 Task: Schedule a 60-minute personal makeup and beauty consultation for a fresh and updated look.
Action: Mouse pressed left at (690, 88)
Screenshot: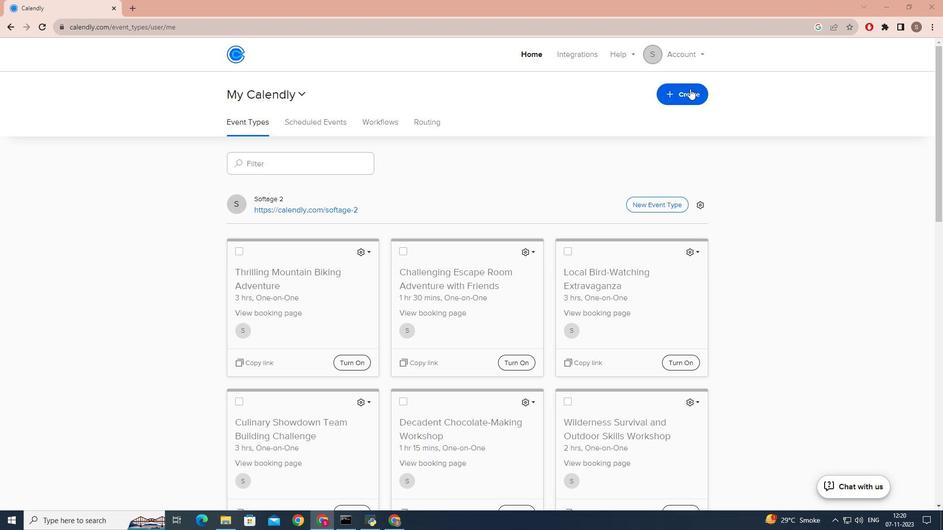 
Action: Mouse moved to (640, 122)
Screenshot: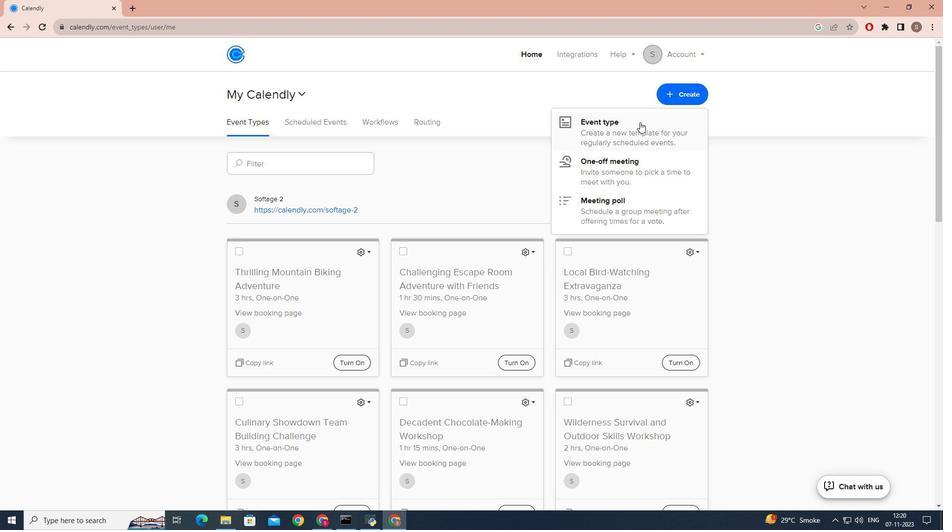 
Action: Mouse pressed left at (640, 122)
Screenshot: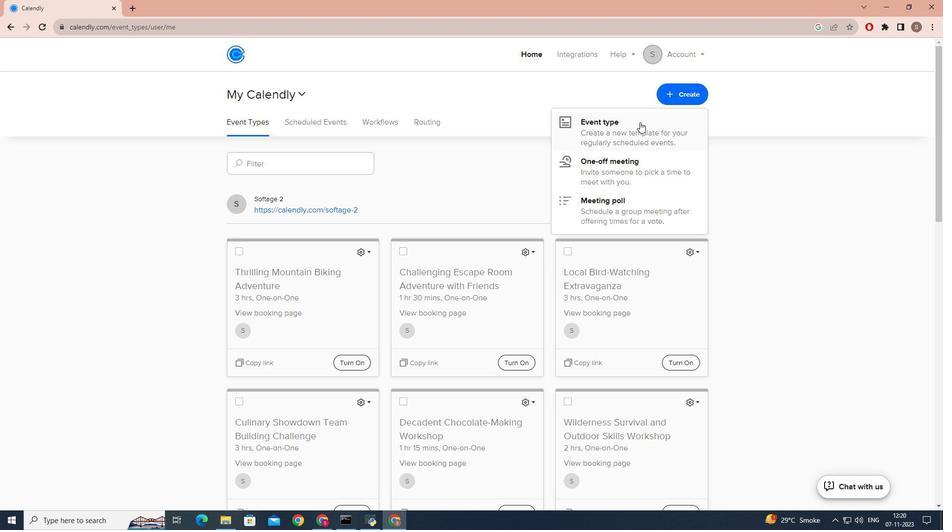
Action: Mouse moved to (441, 173)
Screenshot: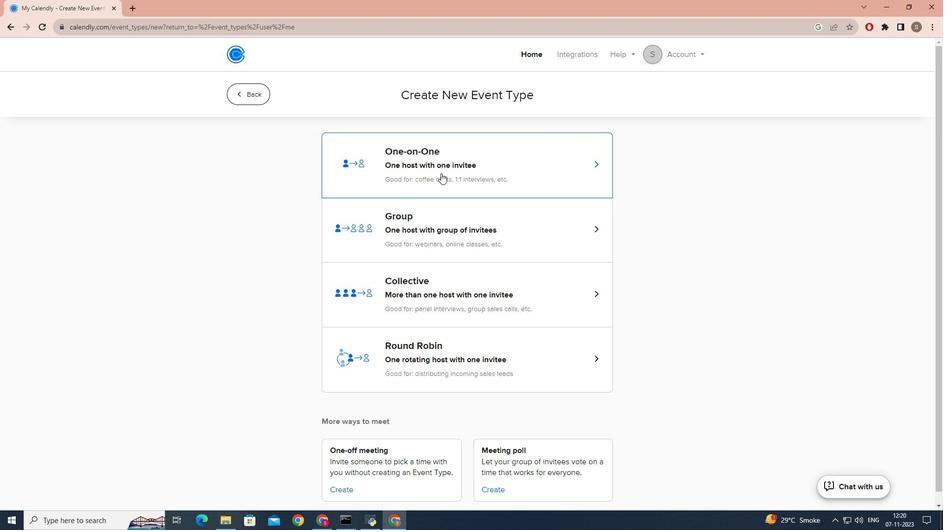 
Action: Mouse pressed left at (441, 173)
Screenshot: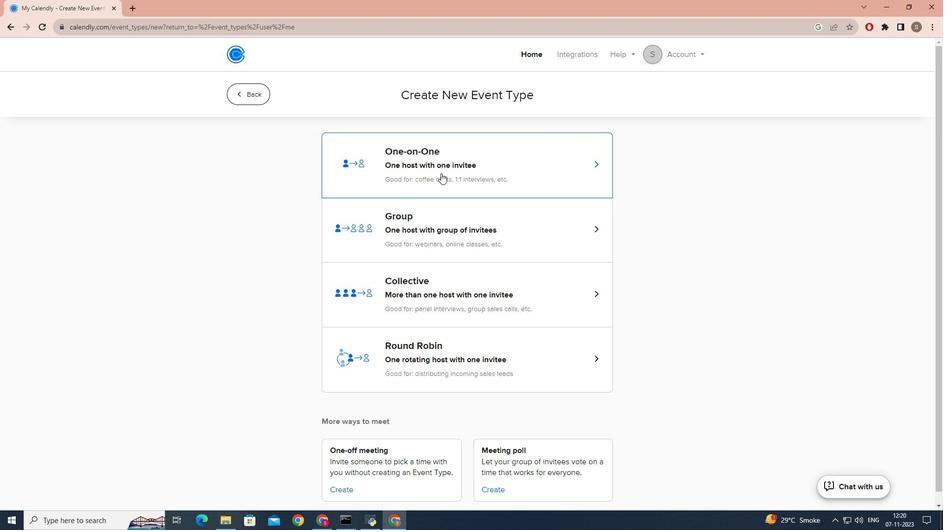 
Action: Mouse moved to (337, 230)
Screenshot: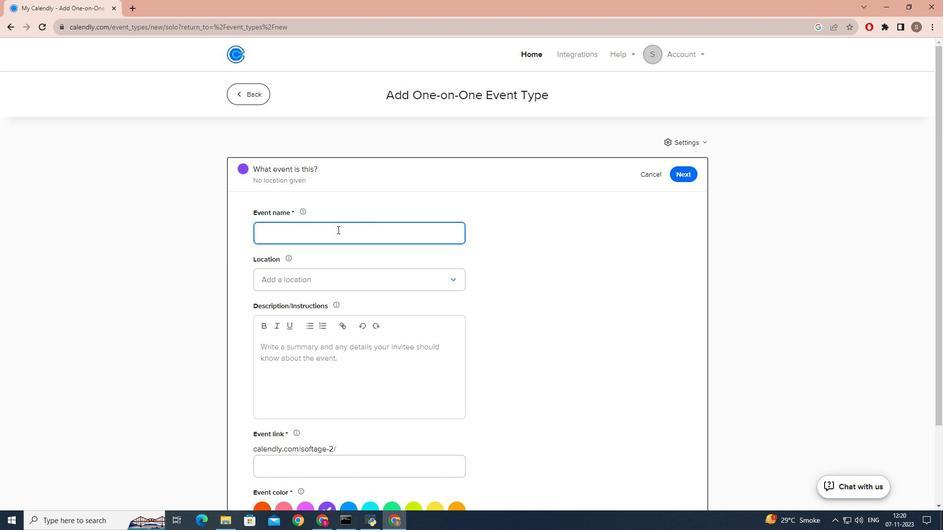 
Action: Key pressed <Key.caps_lock>P<Key.caps_lock>ersonal<Key.space><Key.caps_lock>M<Key.caps_lock>akeup<Key.space><Key.caps_lock>A<Key.caps_lock>nd<Key.space><Key.caps_lock>B<Key.caps_lock>eauty<Key.space><Key.caps_lock>C<Key.caps_lock>onsultation
Screenshot: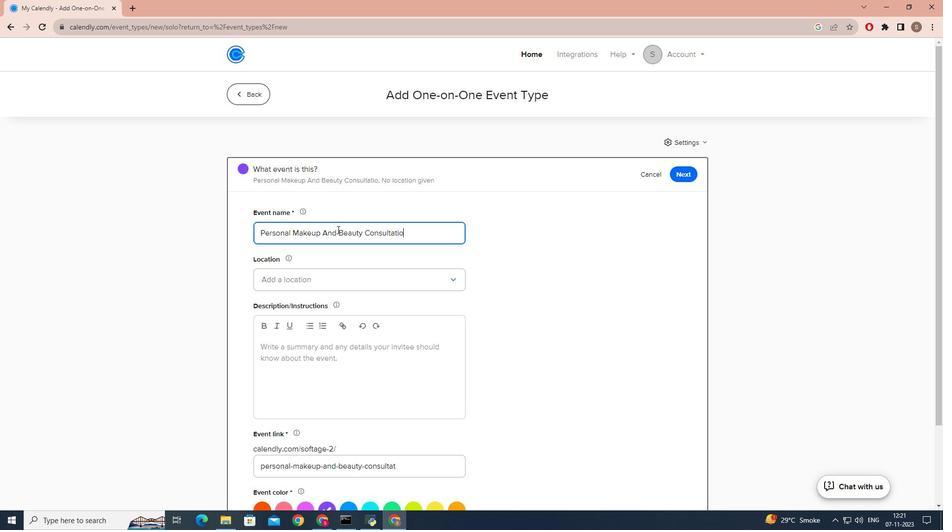 
Action: Mouse moved to (301, 286)
Screenshot: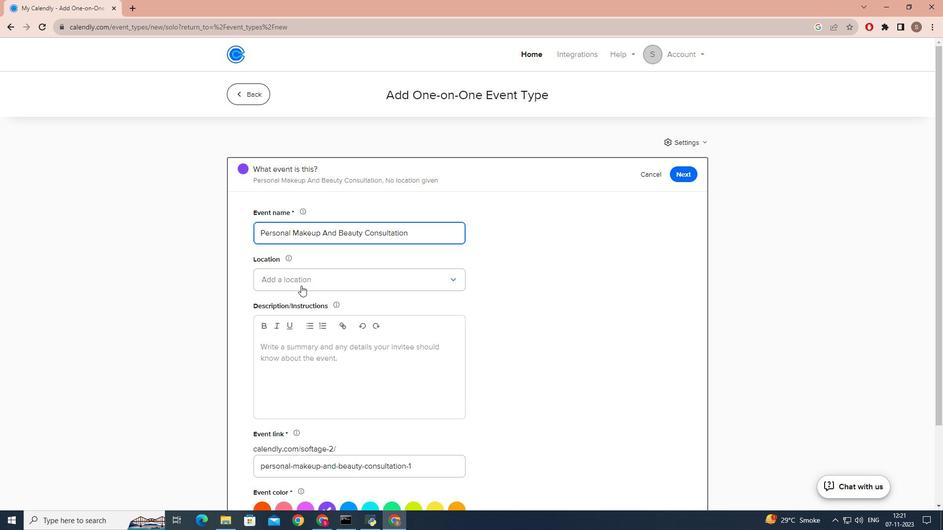 
Action: Mouse pressed left at (301, 286)
Screenshot: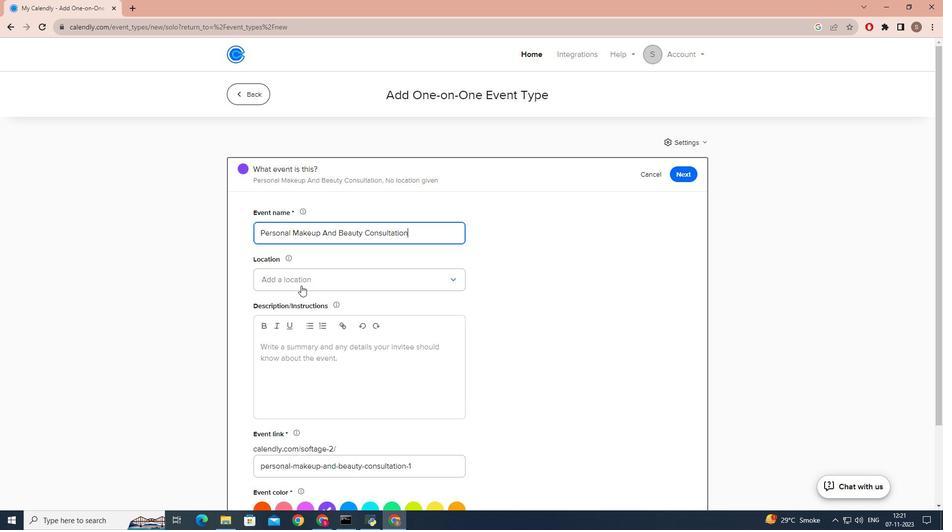 
Action: Mouse moved to (296, 303)
Screenshot: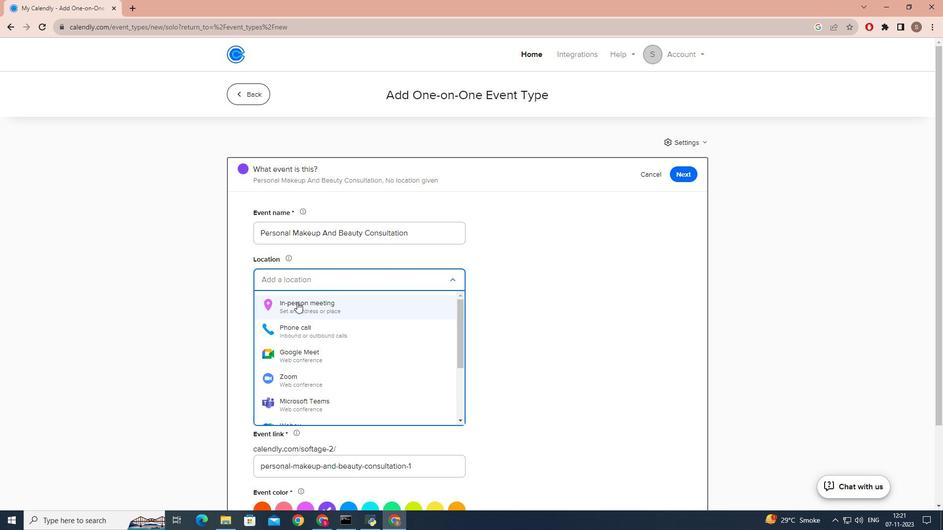 
Action: Mouse pressed left at (296, 303)
Screenshot: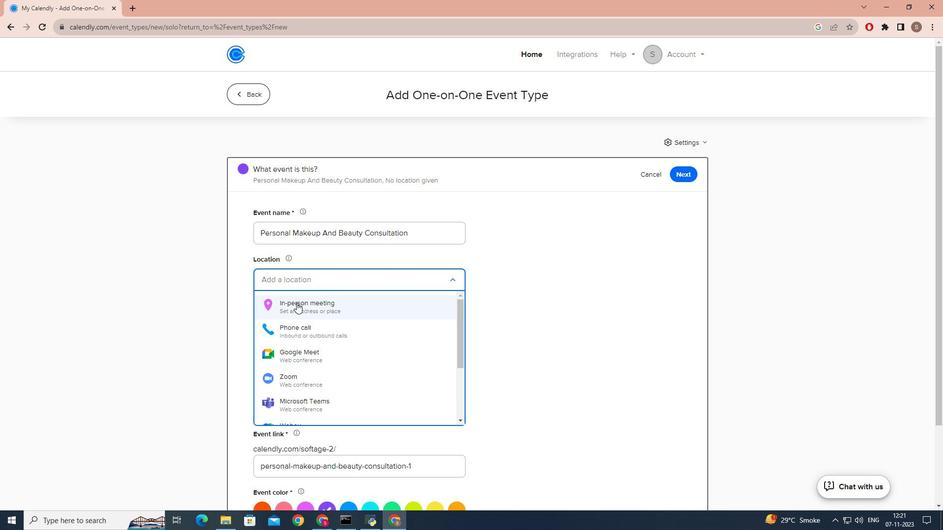 
Action: Mouse moved to (459, 164)
Screenshot: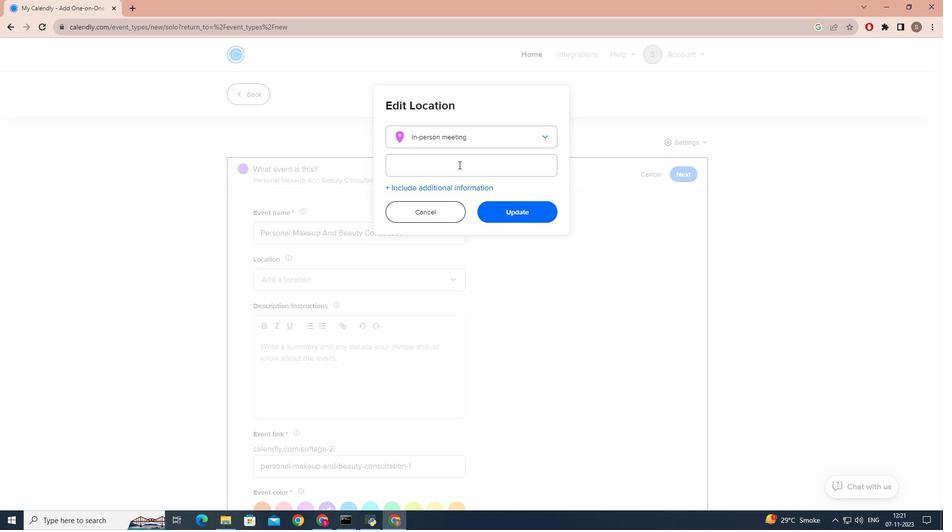 
Action: Mouse pressed left at (459, 164)
Screenshot: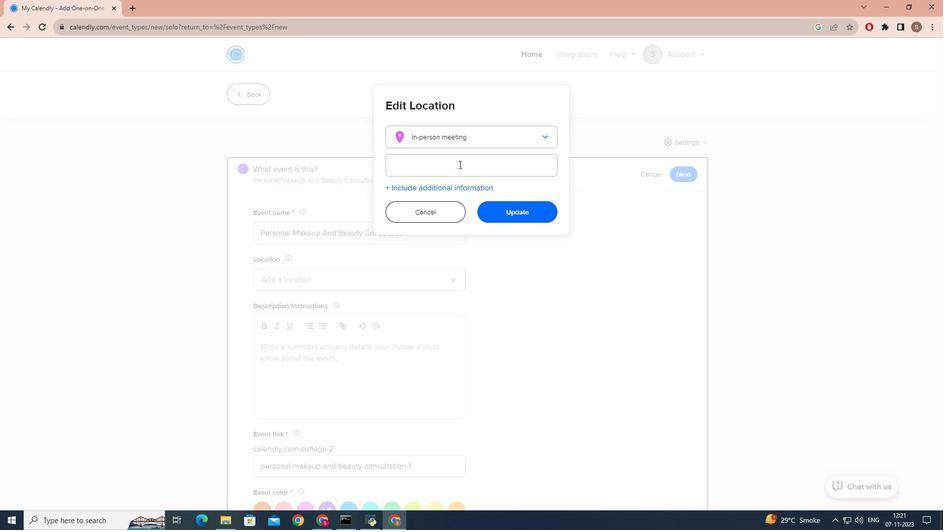 
Action: Mouse moved to (457, 143)
Screenshot: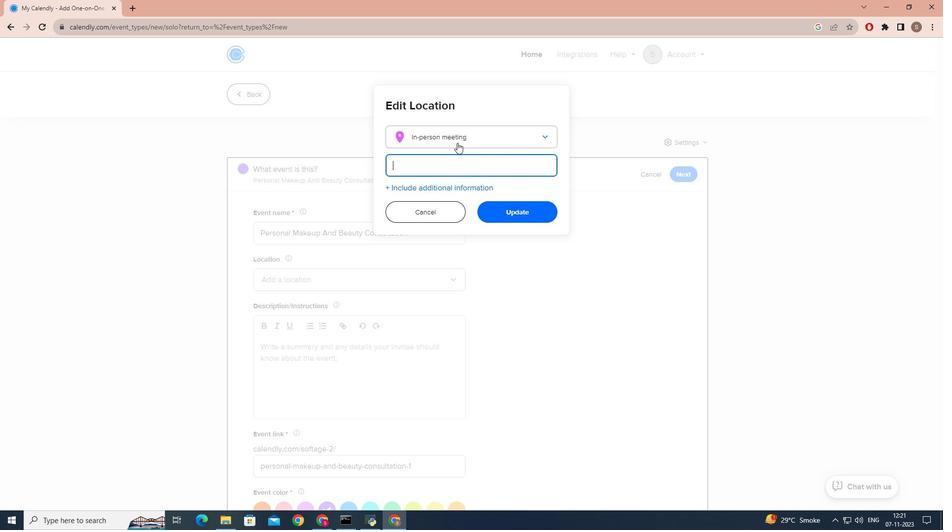 
Action: Key pressed <Key.caps_lock>T<Key.caps_lock>he<Key.space><Key.caps_lock>B<Key.caps_lock>lushj<Key.backspace><Key.space><Key.caps_lock>B<Key.caps_lock>outique,<Key.space><Key.caps_lock>N<Key.caps_lock>ew<Key.space><Key.caps_lock>J<Key.caps_lock>es<Key.backspace>rsey,<Key.caps_lock>U<Key.caps_lock>.s.a<Key.backspace><Key.backspace><Key.backspace><Key.caps_lock>A<Key.backspace>S.A
Screenshot: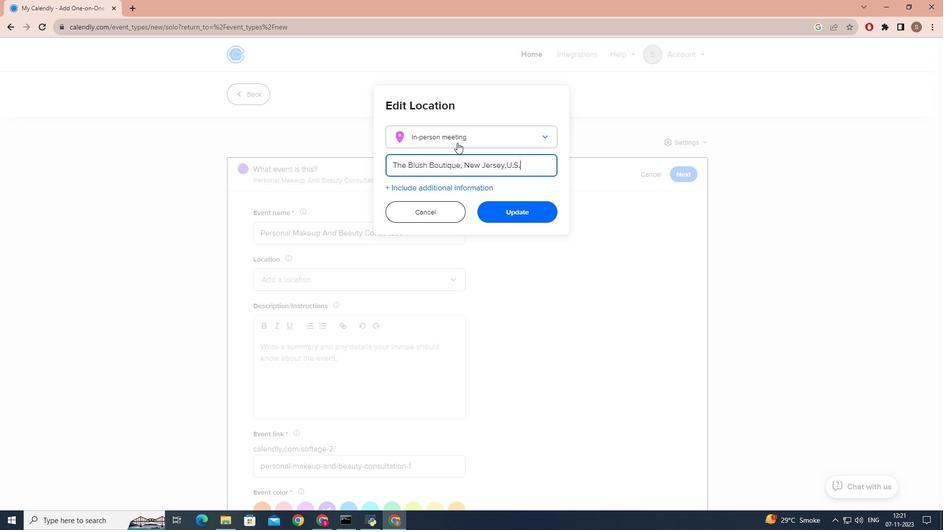 
Action: Mouse moved to (503, 218)
Screenshot: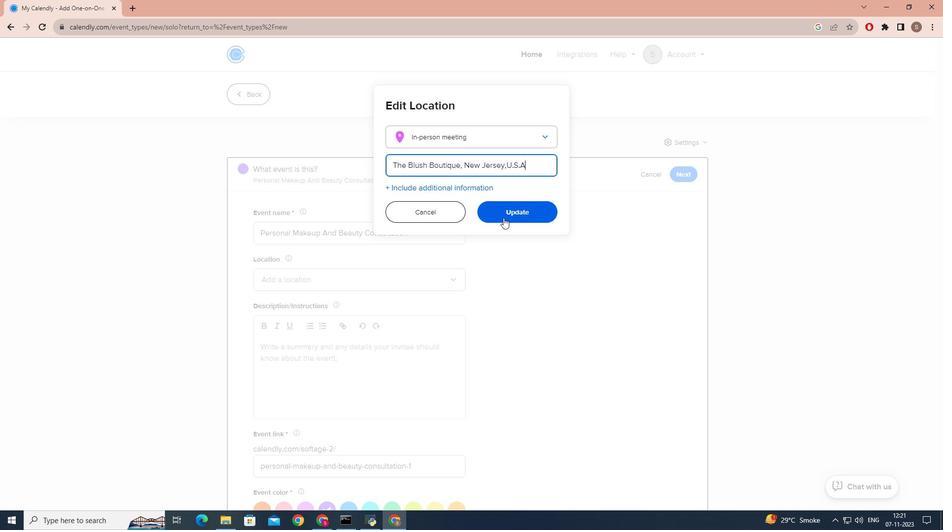 
Action: Mouse pressed left at (503, 218)
Screenshot: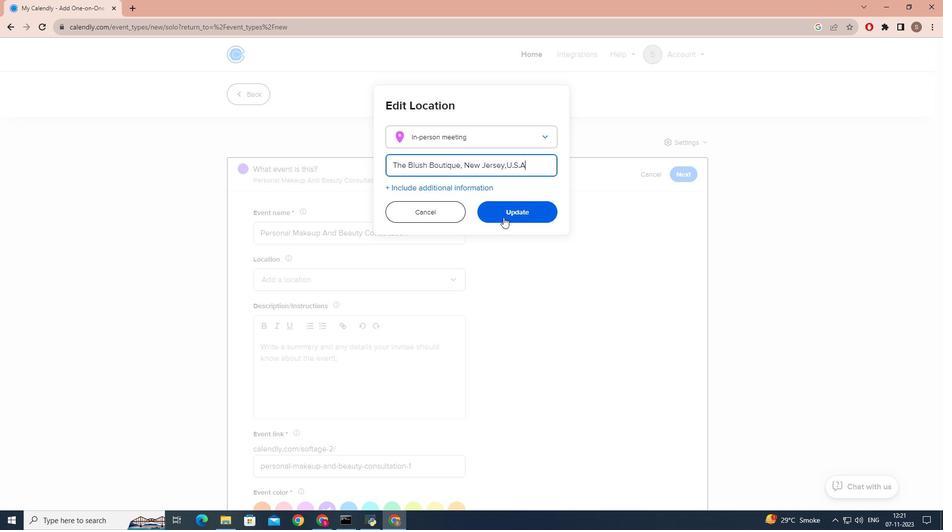 
Action: Mouse moved to (449, 236)
Screenshot: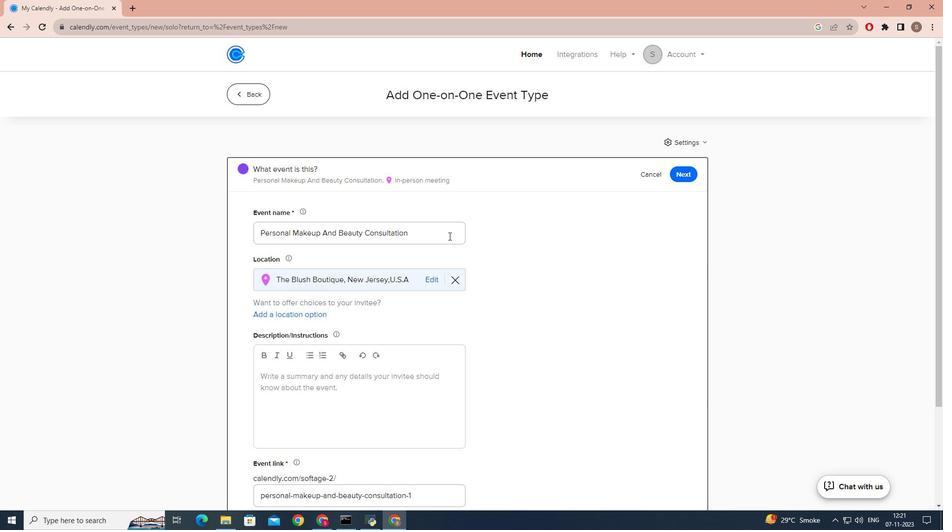 
Action: Mouse scrolled (449, 235) with delta (0, 0)
Screenshot: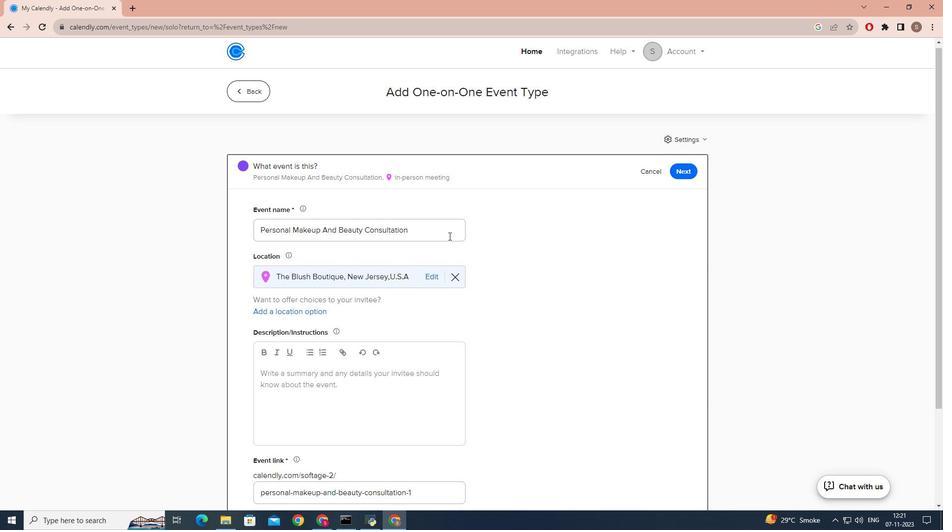 
Action: Mouse scrolled (449, 235) with delta (0, 0)
Screenshot: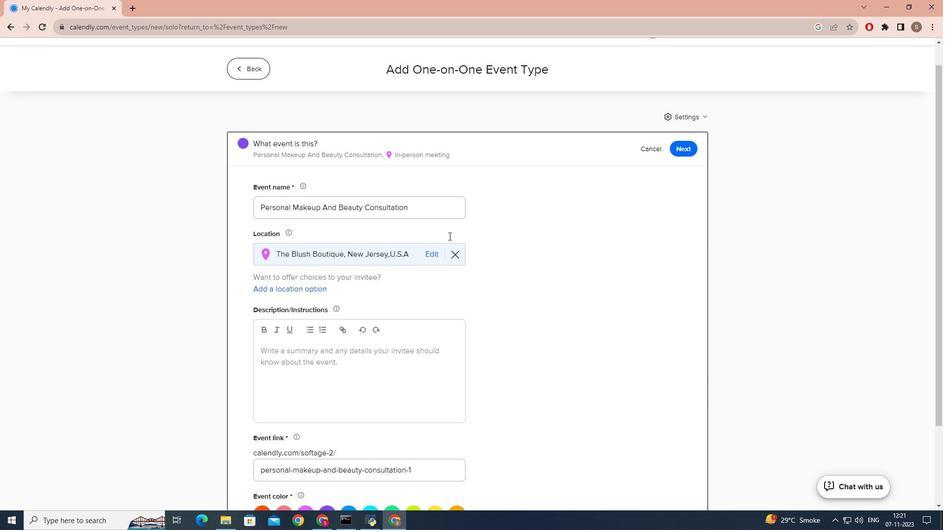 
Action: Mouse scrolled (449, 235) with delta (0, 0)
Screenshot: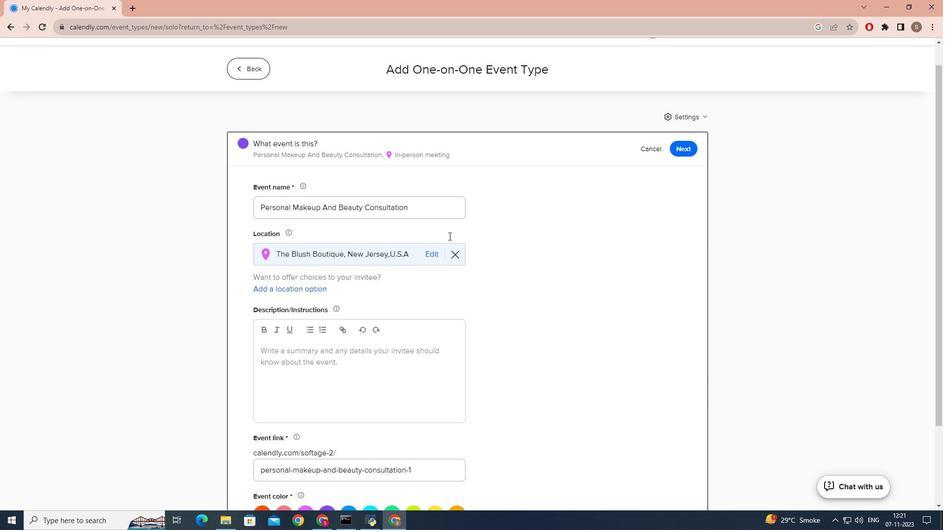 
Action: Mouse scrolled (449, 235) with delta (0, 0)
Screenshot: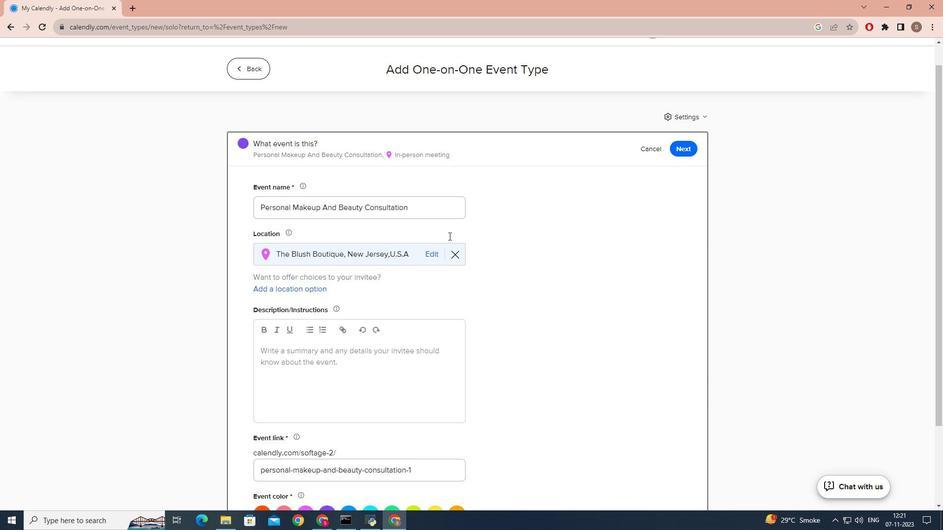 
Action: Mouse moved to (283, 267)
Screenshot: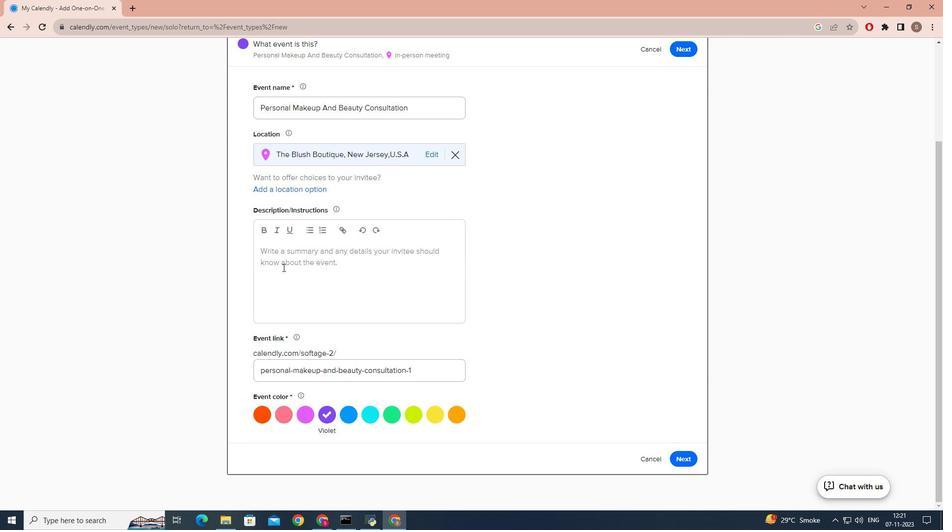 
Action: Mouse pressed left at (283, 267)
Screenshot: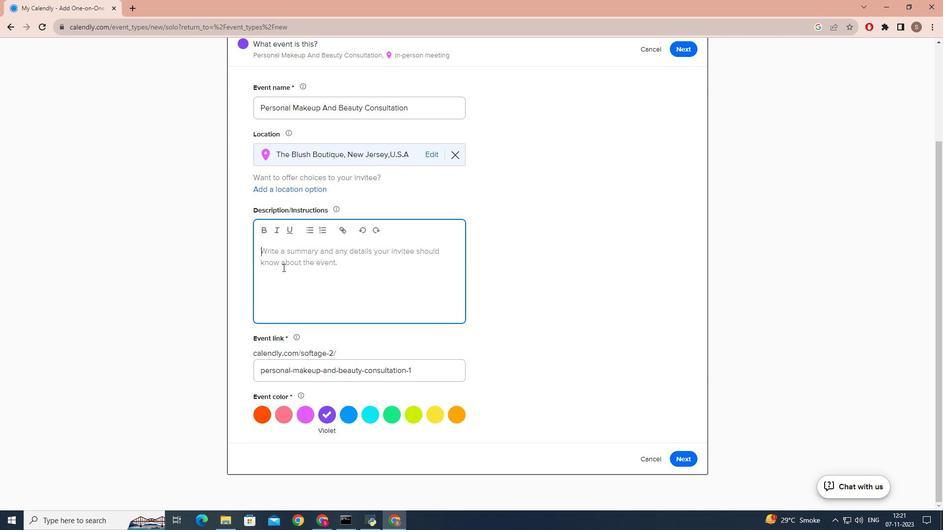 
Action: Key pressed <Key.caps_lock>i<Key.backspace><Key.caps_lock>I<Key.caps_lock>ndulge<Key.space>in<Key.space>a<Key.space>personal<Key.space>makeup<Key.space>and<Key.space>beauty<Key.space>consula<Key.backspace>tation<Key.space>to<Key.space>refresh<Key.space>and<Key.space>update<Key.space>your<Key.space>look.<Key.caps_lock>O<Key.caps_lock>ur<Key.space>experienced<Key.space>beaut<Key.backspace><Key.backspace>uty<Key.space>experts<Key.space>are<Key.space>here<Key.space>to<Key.space>help<Key.space>you<Key.space>enhance<Key.space>your<Key.space>natural<Key.space>beauty<Key.space>,discover<Key.space>new<Key.space>trends<Key.space>and<Key.space>find<Key.space>the<Key.space>perfect<Key.space>makeup<Key.space>techniques<Key.space>to<Key.space>elevate<Key.space>your<Key.space>style,<Key.caps_lock>R<Key.caps_lock>efresh<Key.space>your<Key.space>look<Key.space>
Screenshot: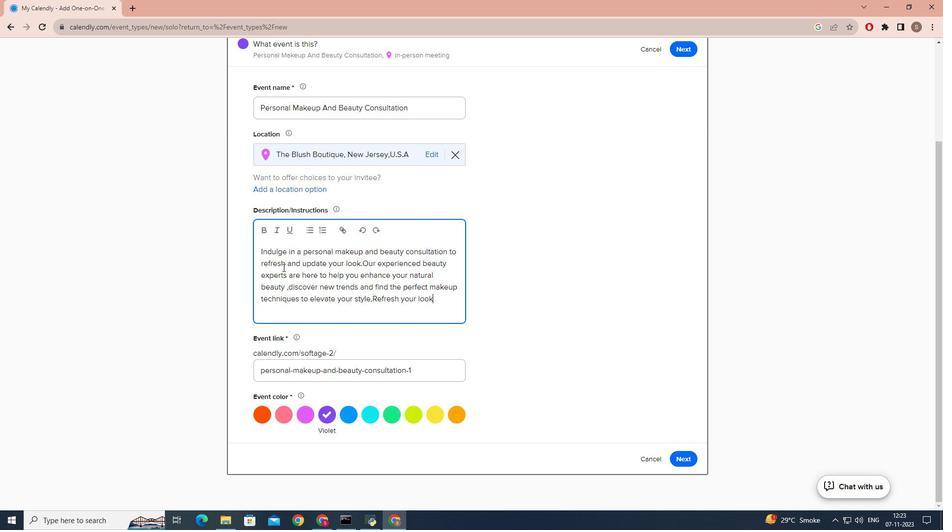 
Action: Mouse moved to (374, 295)
Screenshot: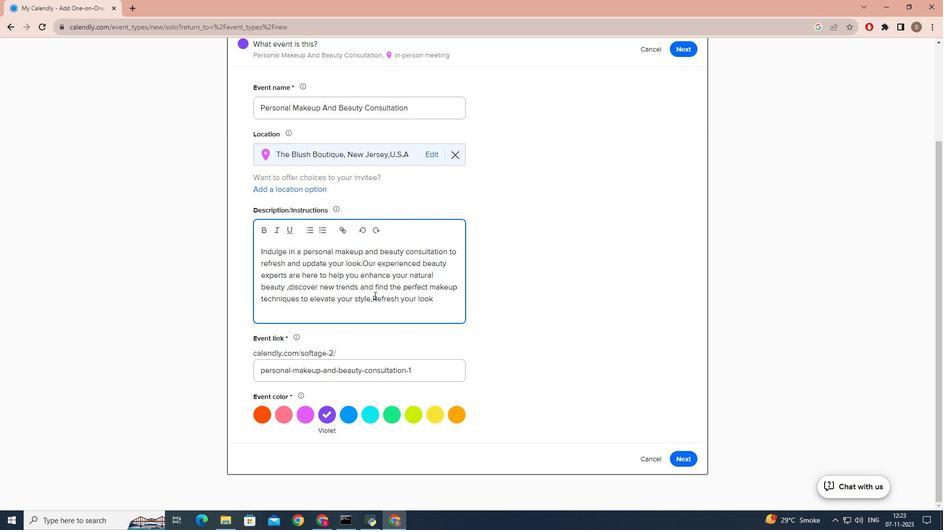 
Action: Mouse pressed left at (374, 295)
Screenshot: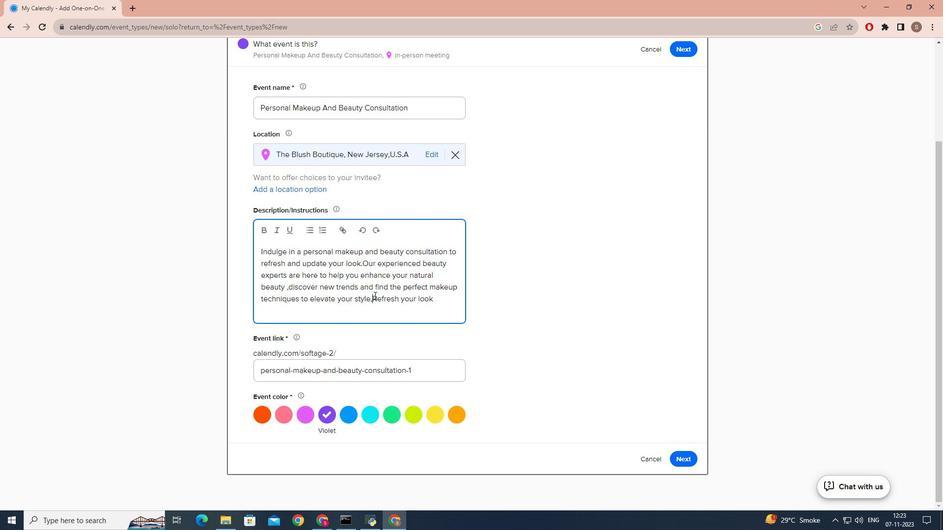 
Action: Mouse moved to (374, 295)
Screenshot: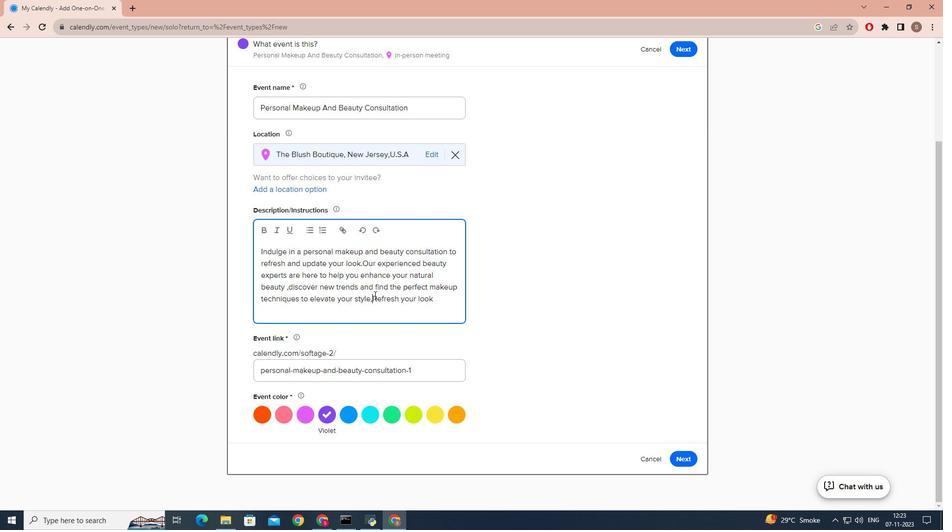 
Action: Key pressed <Key.backspace>.
Screenshot: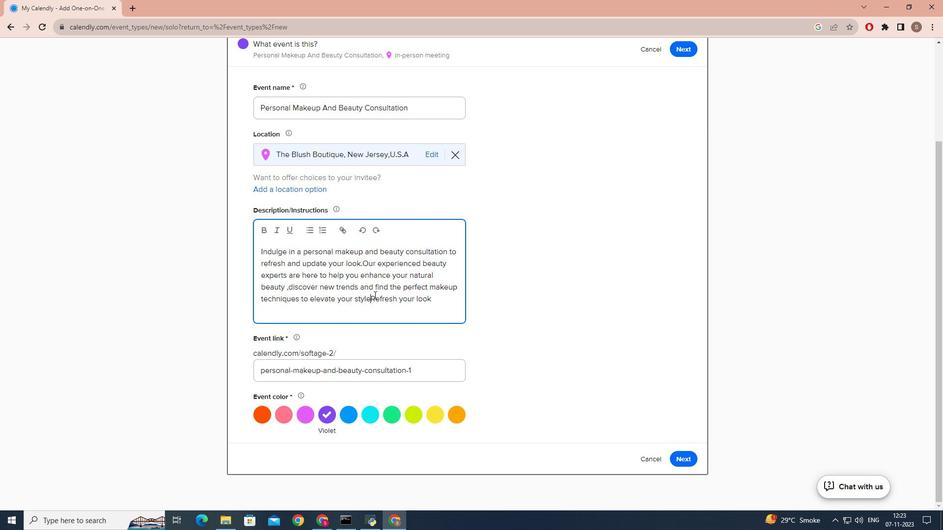 
Action: Mouse moved to (437, 299)
Screenshot: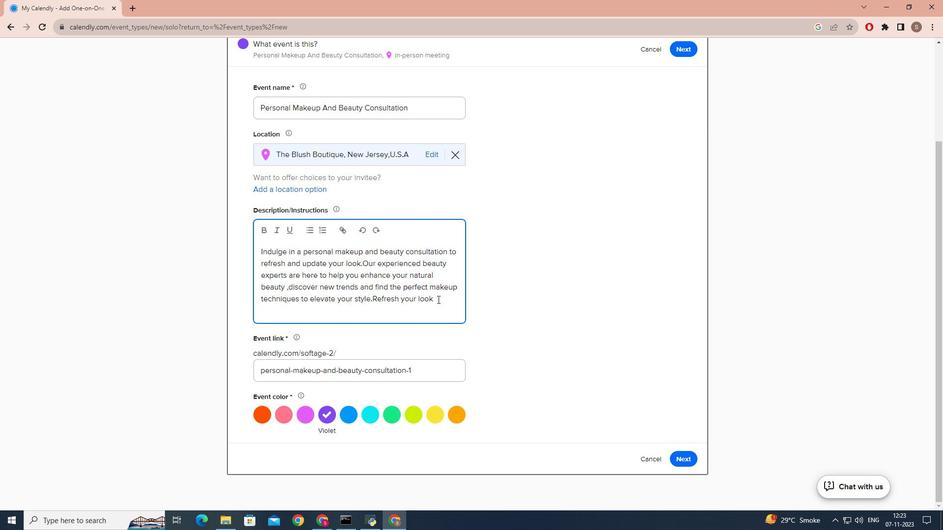 
Action: Mouse pressed left at (437, 299)
Screenshot: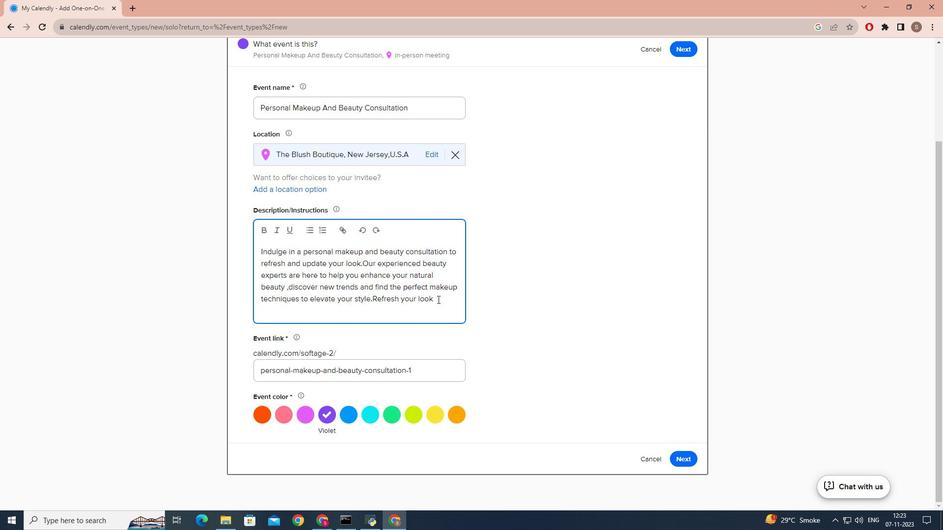 
Action: Key pressed ,boost<Key.space>your<Key.space>confidence<Key.space>and<Key.space>discover<Key.space>the<Key.space>beauty<Key.space>o<Key.backspace>that<Key.space>is<Key.space>uniquely<Key.space>yours.<Key.caps_lock>D<Key.caps_lock>o<Key.space>not<Key.space>wait<Key.space>schedue<Key.space>your<Key.space>personal<Key.space>
Screenshot: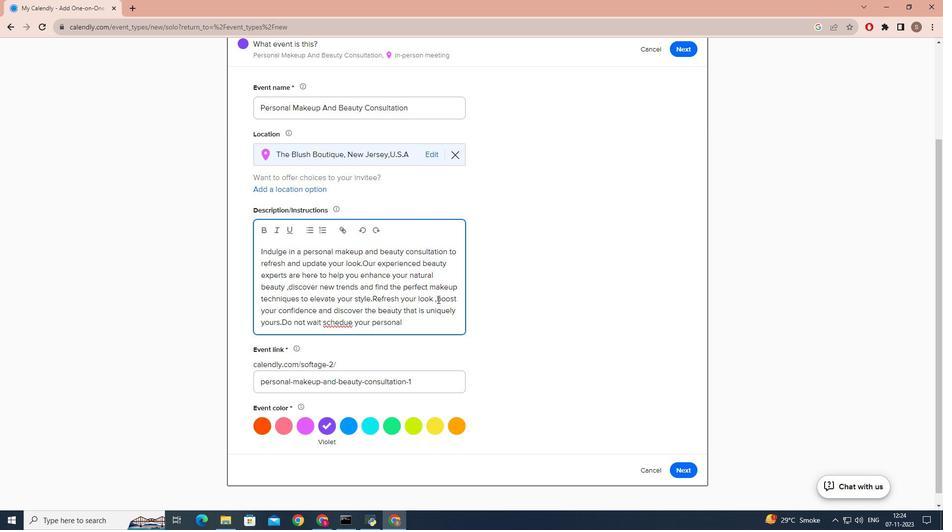 
Action: Mouse moved to (349, 321)
Screenshot: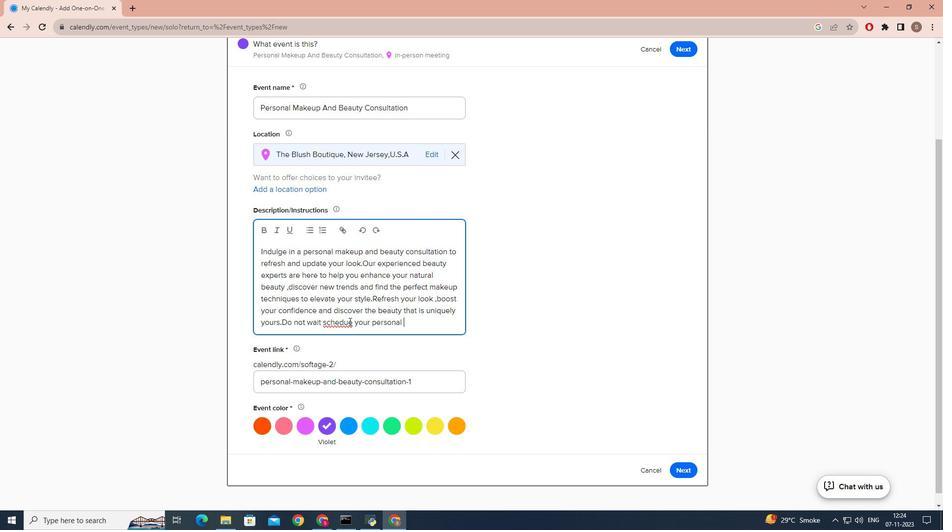 
Action: Mouse pressed left at (349, 321)
Screenshot: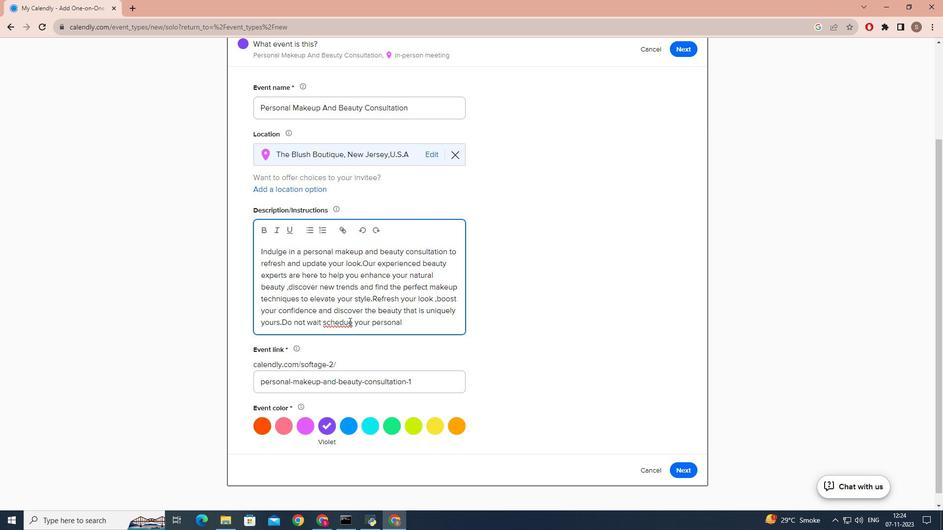
Action: Mouse moved to (351, 320)
Screenshot: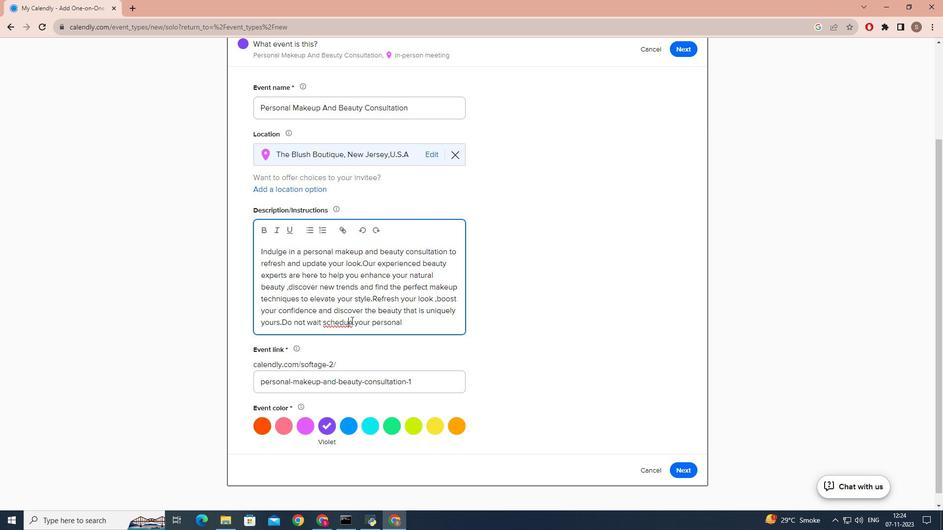 
Action: Key pressed l
Screenshot: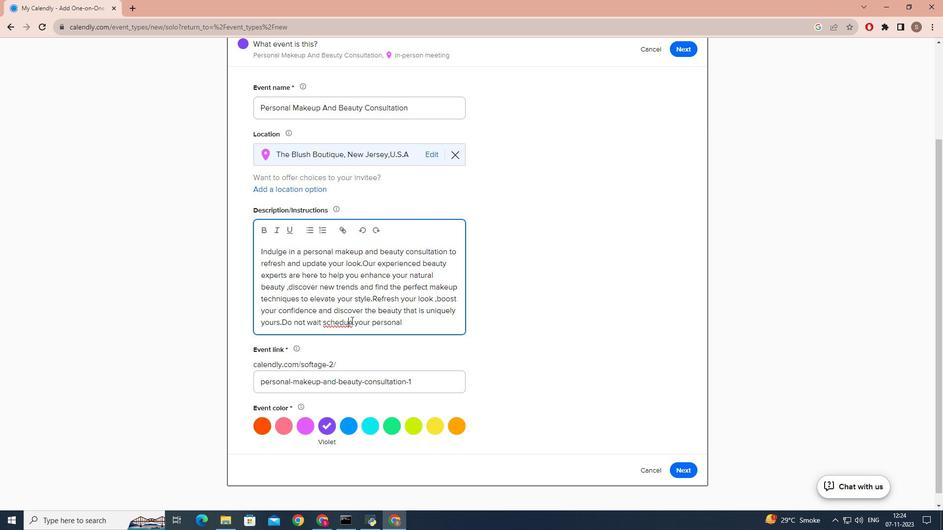 
Action: Mouse moved to (415, 323)
Screenshot: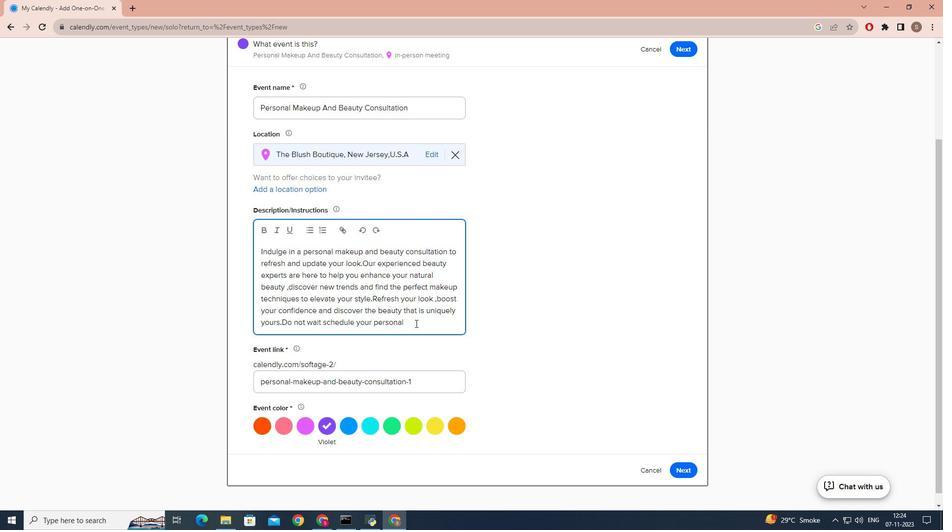 
Action: Mouse pressed left at (415, 323)
Screenshot: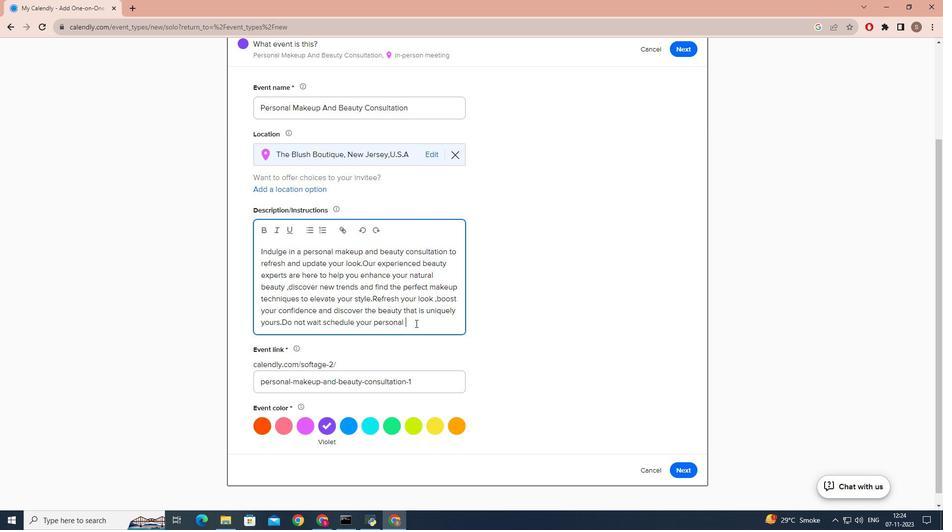 
Action: Key pressed makeup<Key.space>and<Key.space>beauty<Key.space>consultation<Key.space>now<Key.shift_r>!
Screenshot: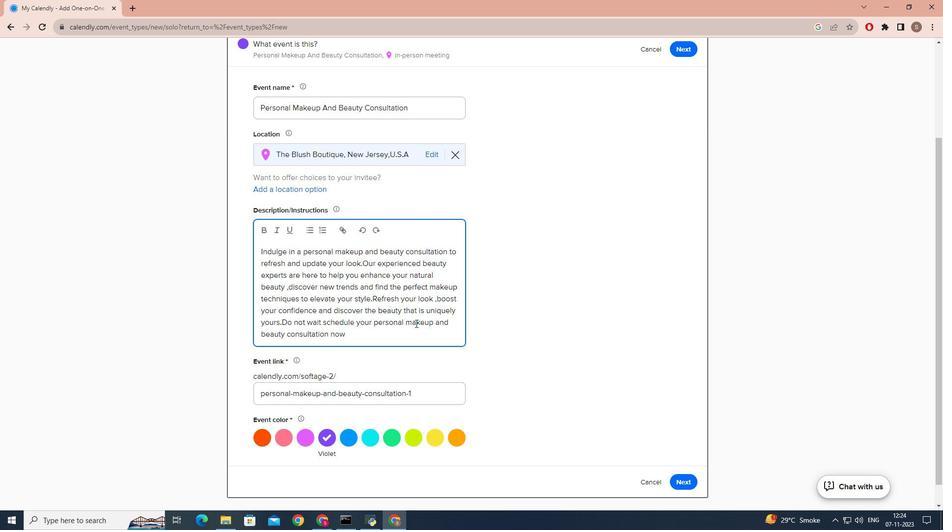 
Action: Mouse moved to (401, 333)
Screenshot: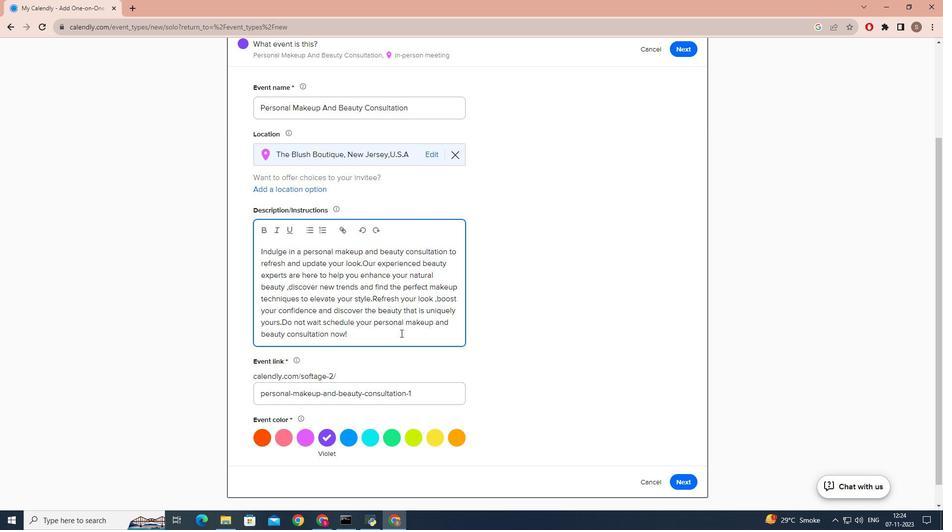 
Action: Mouse scrolled (401, 333) with delta (0, 0)
Screenshot: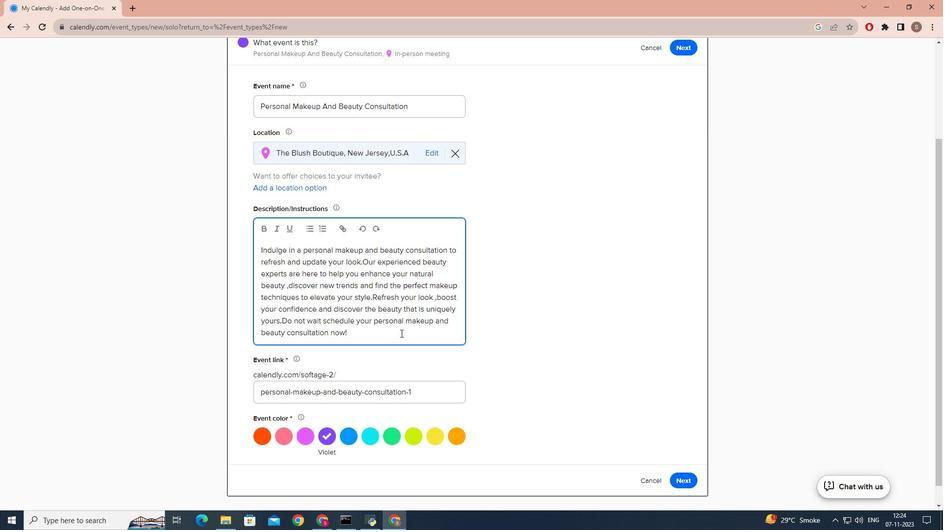
Action: Mouse scrolled (401, 333) with delta (0, 0)
Screenshot: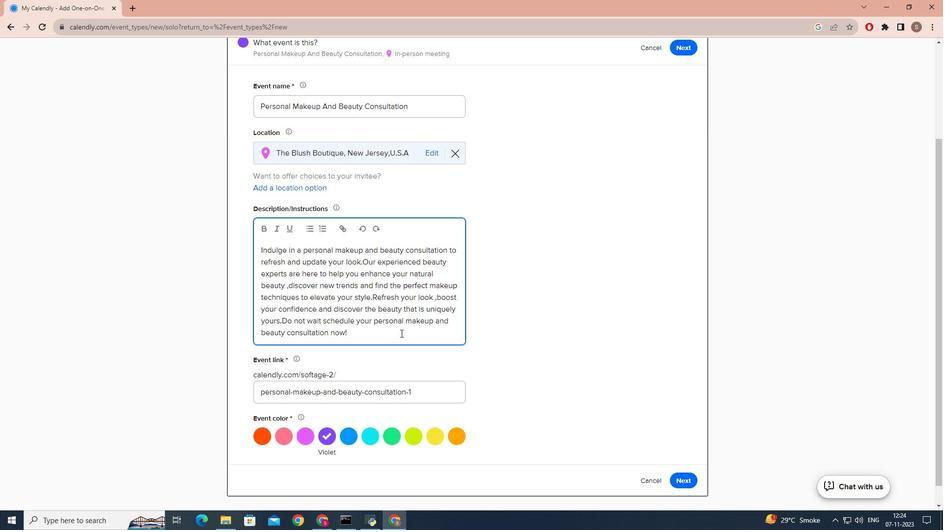 
Action: Mouse scrolled (401, 333) with delta (0, 0)
Screenshot: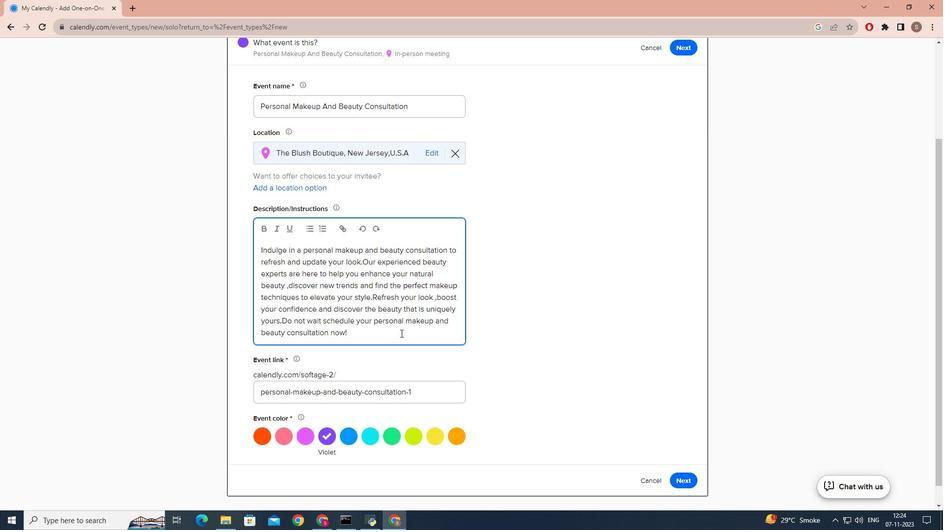 
Action: Mouse scrolled (401, 333) with delta (0, 0)
Screenshot: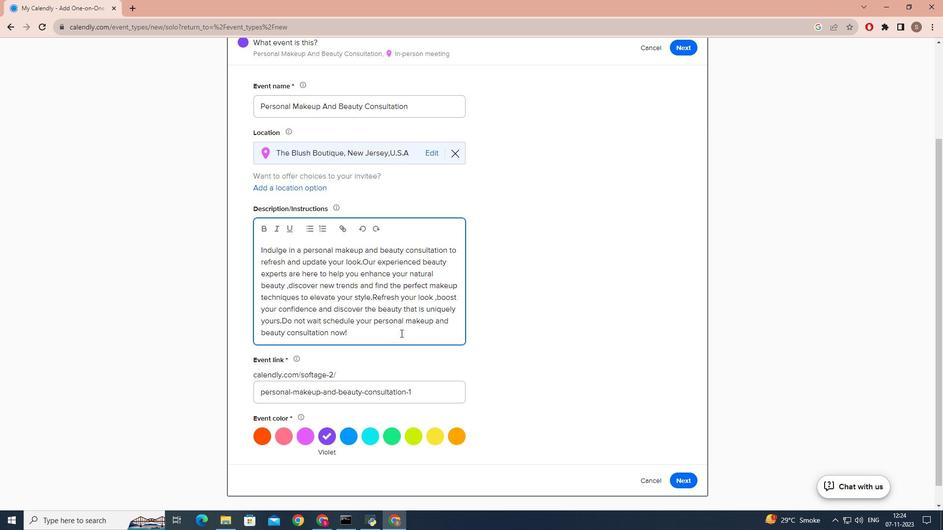 
Action: Mouse moved to (346, 408)
Screenshot: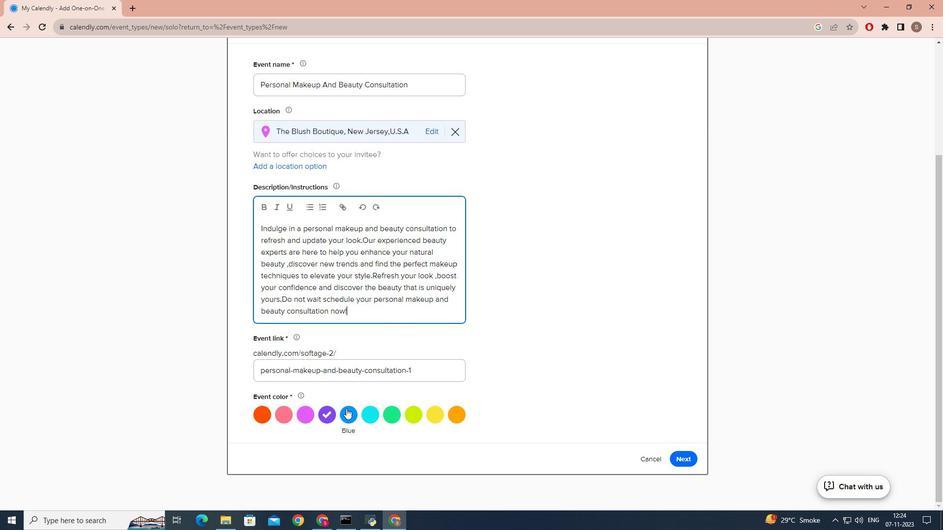 
Action: Mouse pressed left at (346, 408)
Screenshot: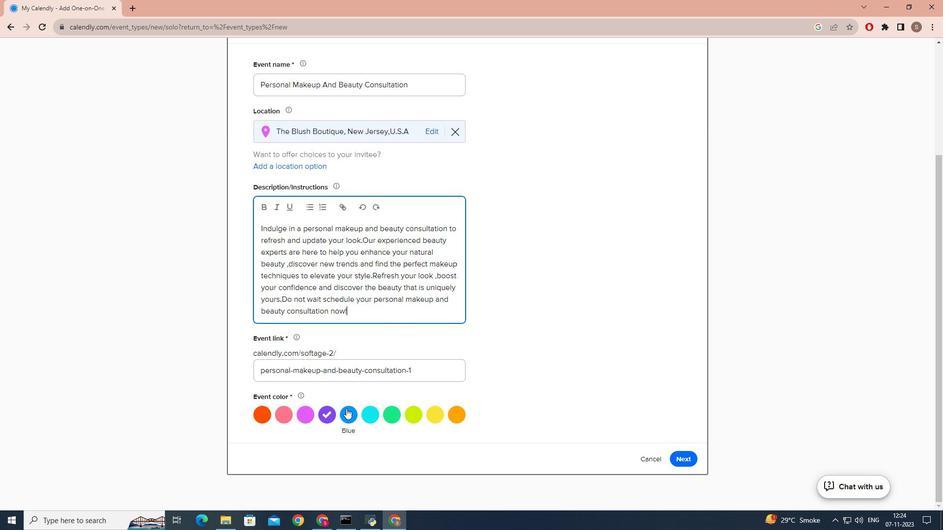 
Action: Mouse moved to (690, 462)
Screenshot: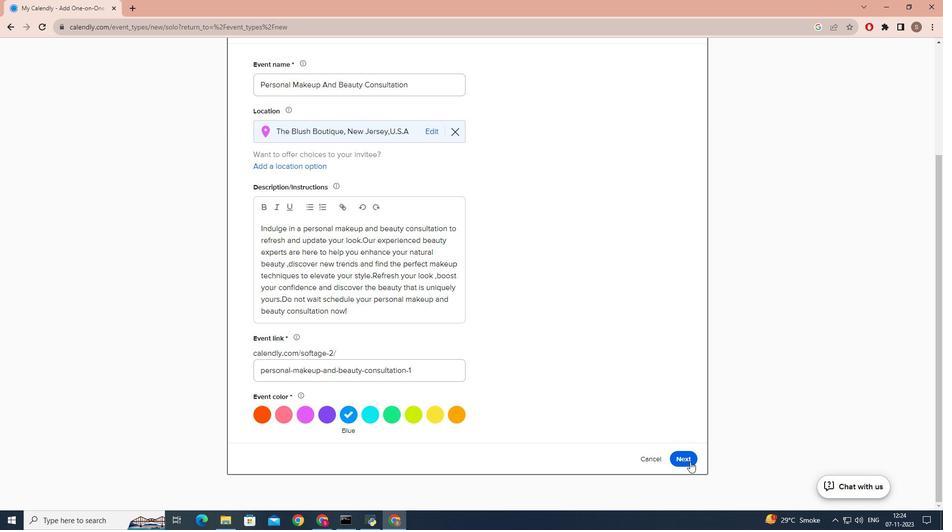
Action: Mouse pressed left at (690, 462)
Screenshot: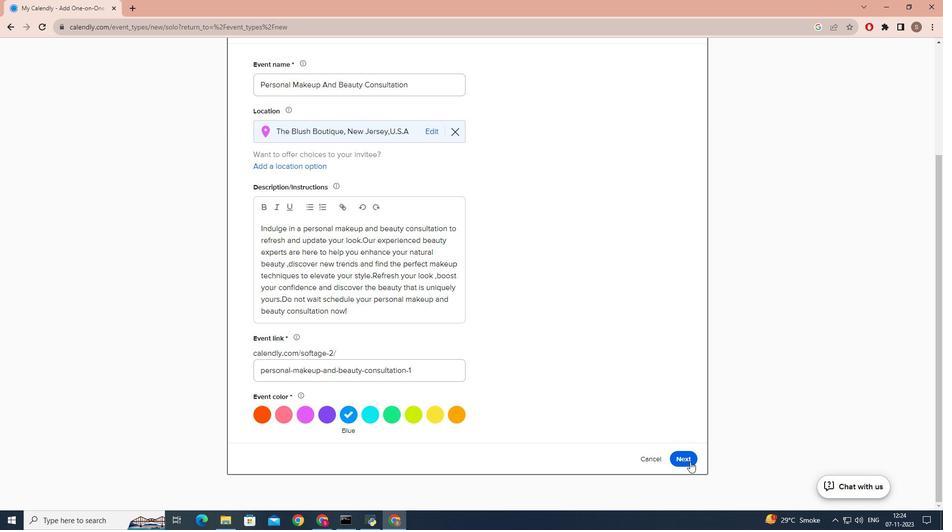 
Action: Mouse moved to (283, 260)
Screenshot: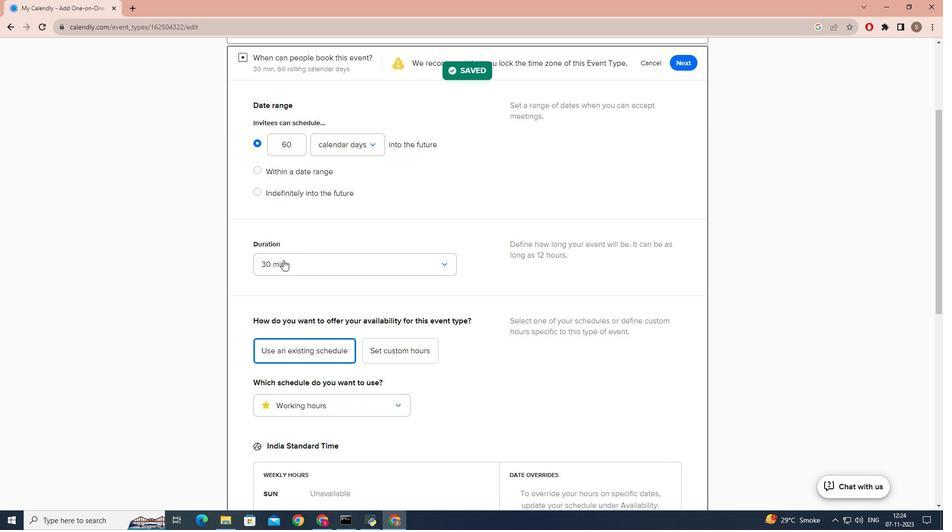 
Action: Mouse pressed left at (283, 260)
Screenshot: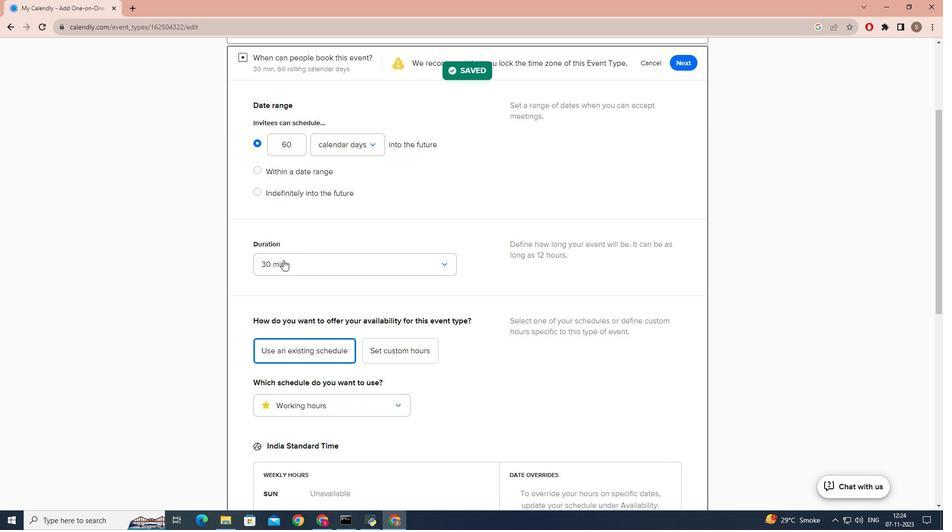 
Action: Mouse moved to (273, 345)
Screenshot: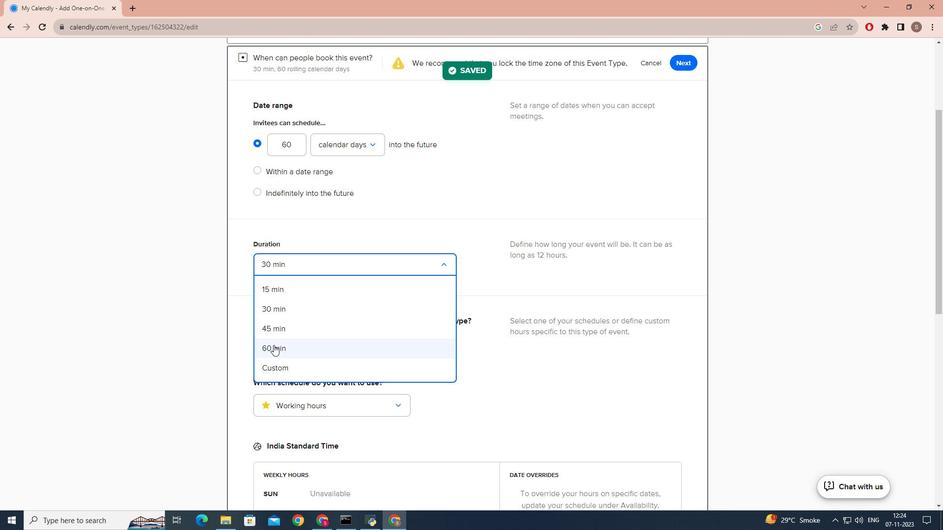 
Action: Mouse pressed left at (273, 345)
Screenshot: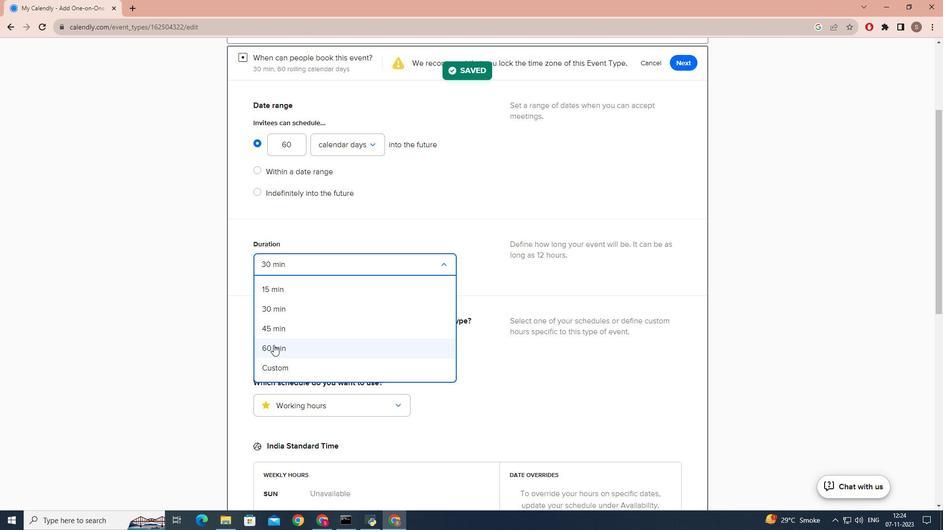 
Action: Mouse moved to (364, 314)
Screenshot: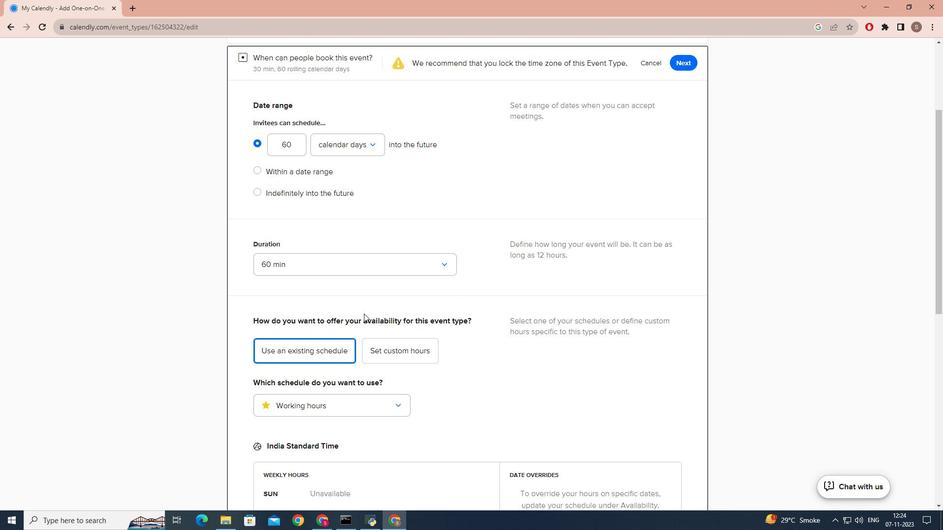 
Action: Mouse scrolled (364, 313) with delta (0, 0)
Screenshot: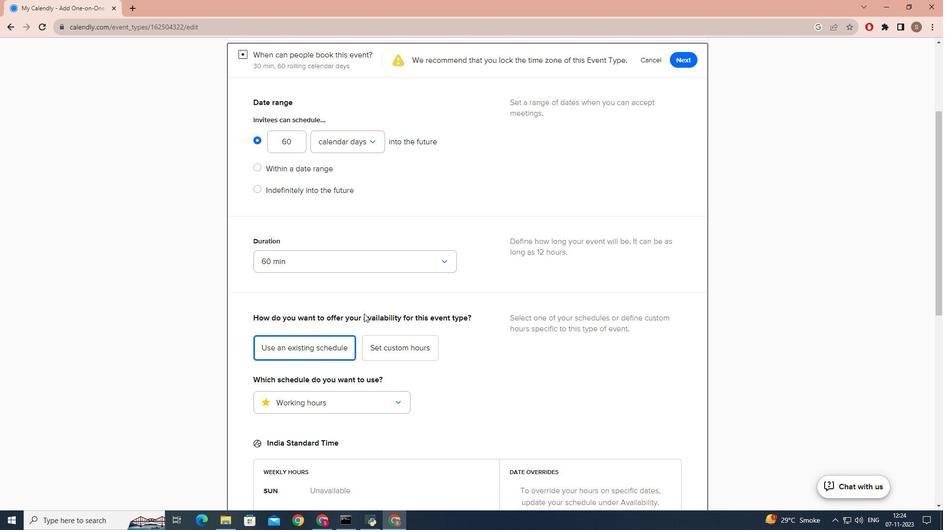 
Action: Mouse scrolled (364, 313) with delta (0, 0)
Screenshot: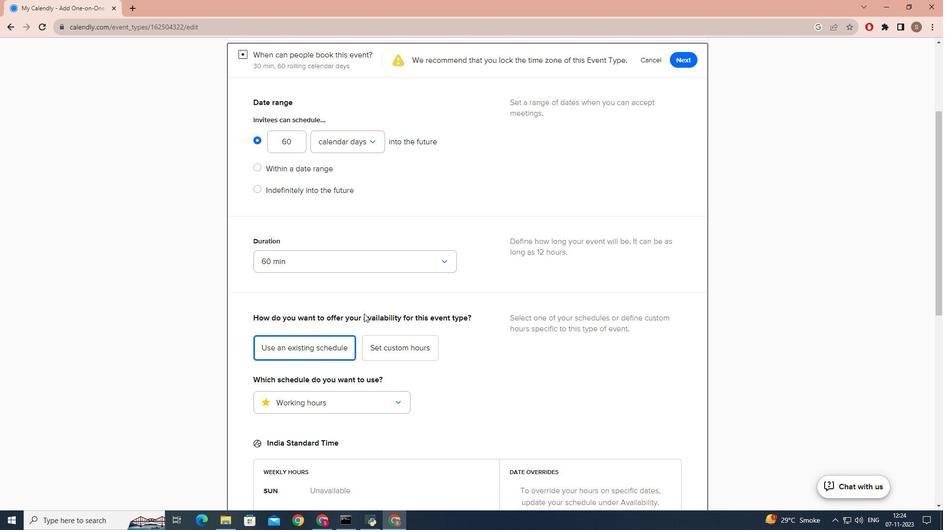 
Action: Mouse scrolled (364, 313) with delta (0, 0)
Screenshot: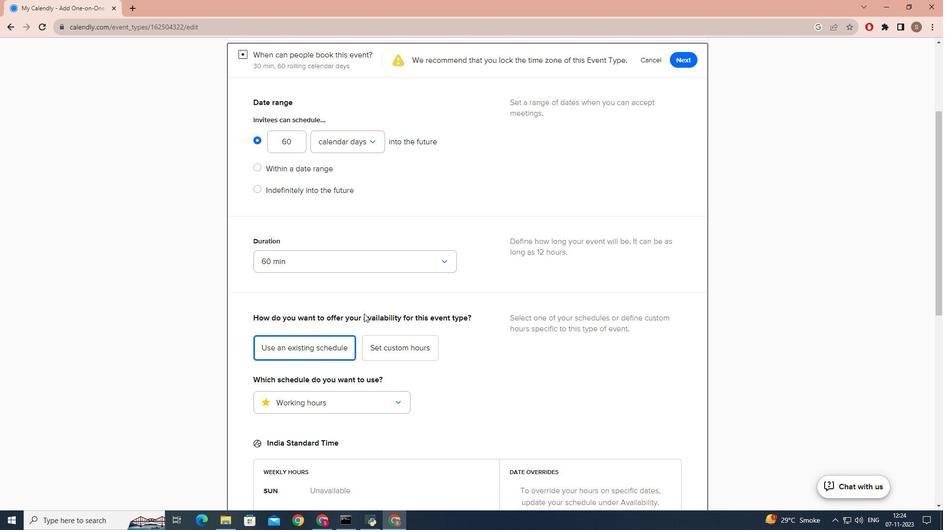 
Action: Mouse scrolled (364, 313) with delta (0, 0)
Screenshot: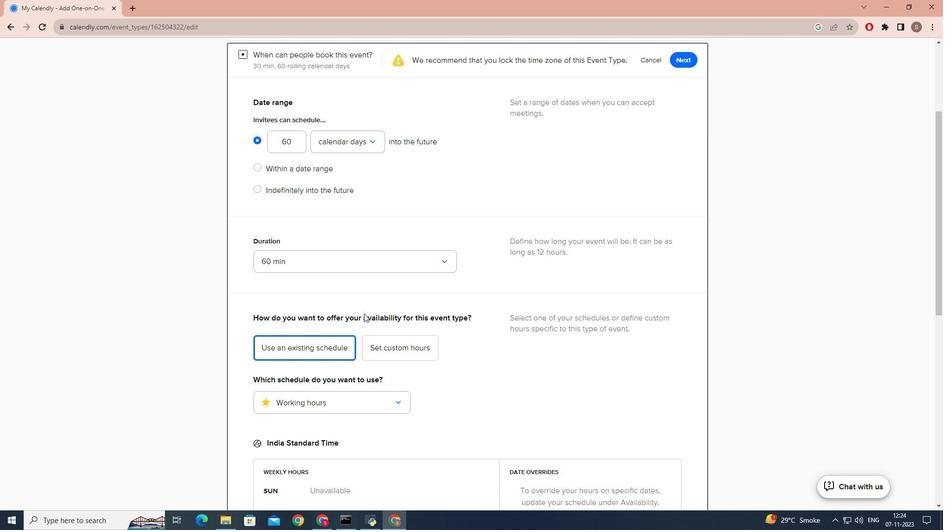 
Action: Mouse scrolled (364, 313) with delta (0, 0)
Screenshot: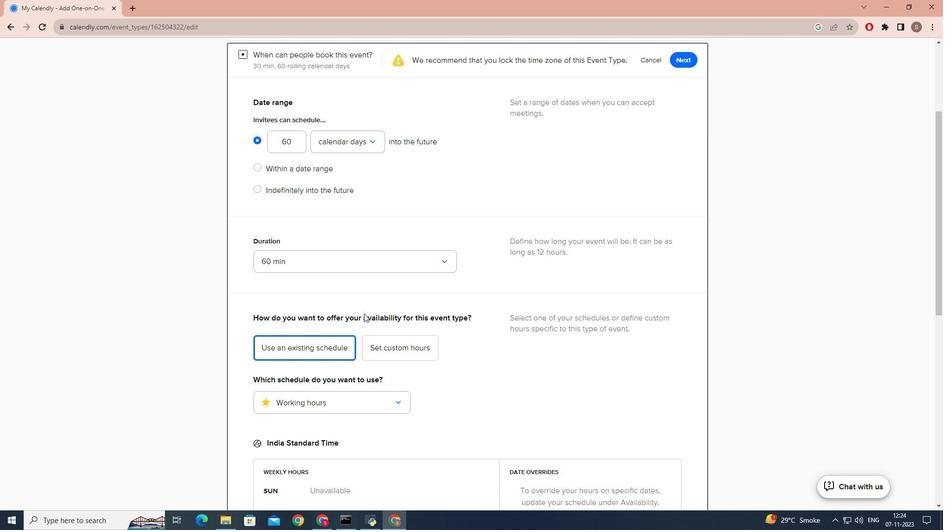 
Action: Mouse scrolled (364, 313) with delta (0, 0)
Screenshot: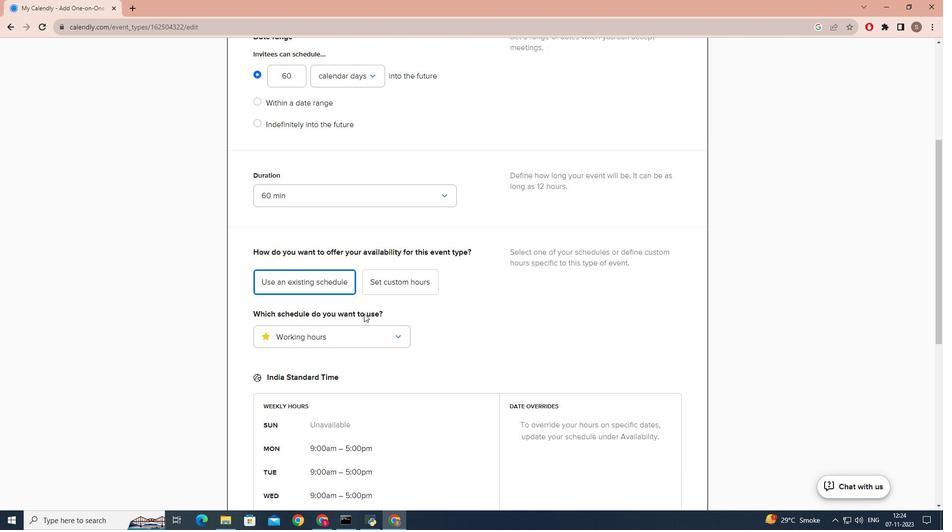 
Action: Mouse scrolled (364, 313) with delta (0, 0)
Screenshot: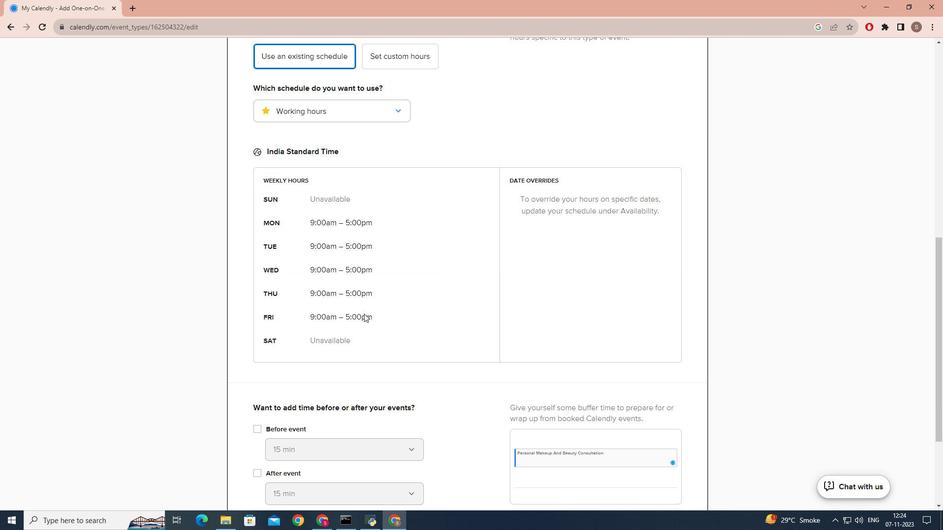
Action: Mouse scrolled (364, 313) with delta (0, 0)
Screenshot: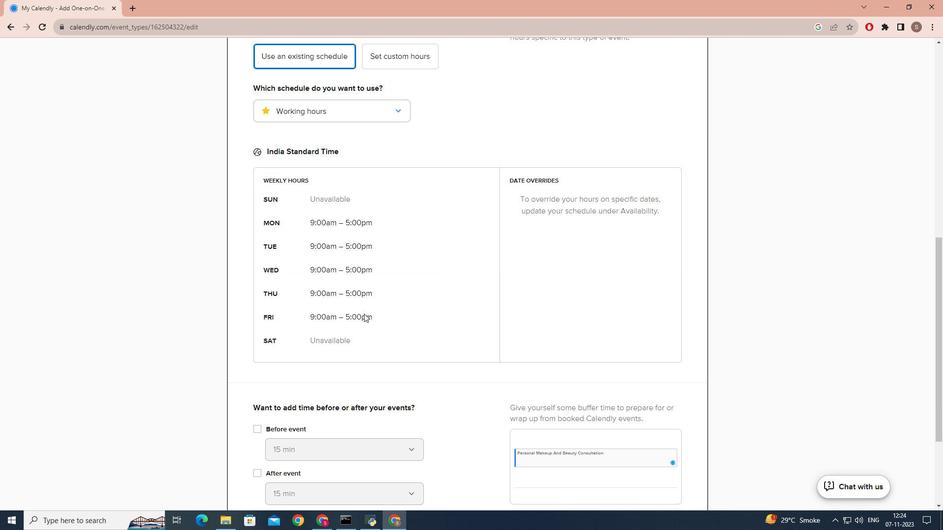
Action: Mouse scrolled (364, 313) with delta (0, 0)
Screenshot: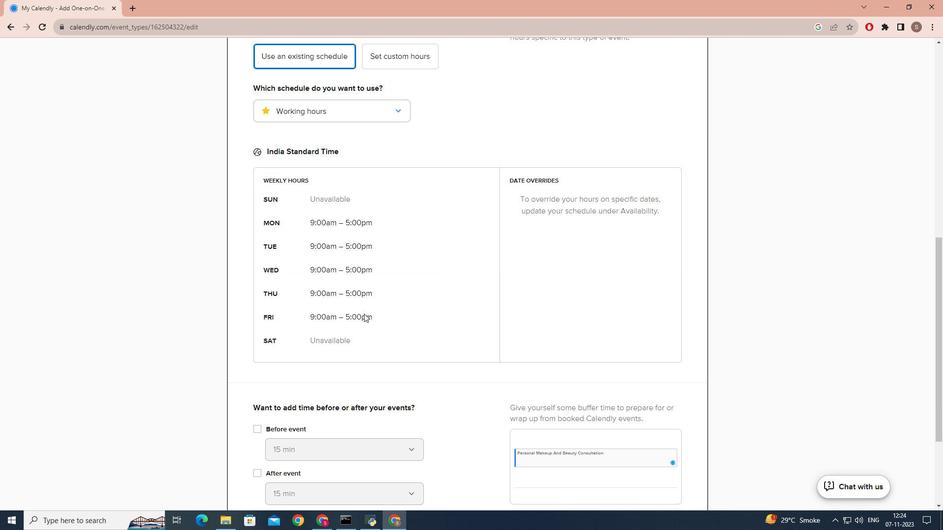 
Action: Mouse scrolled (364, 313) with delta (0, 0)
Screenshot: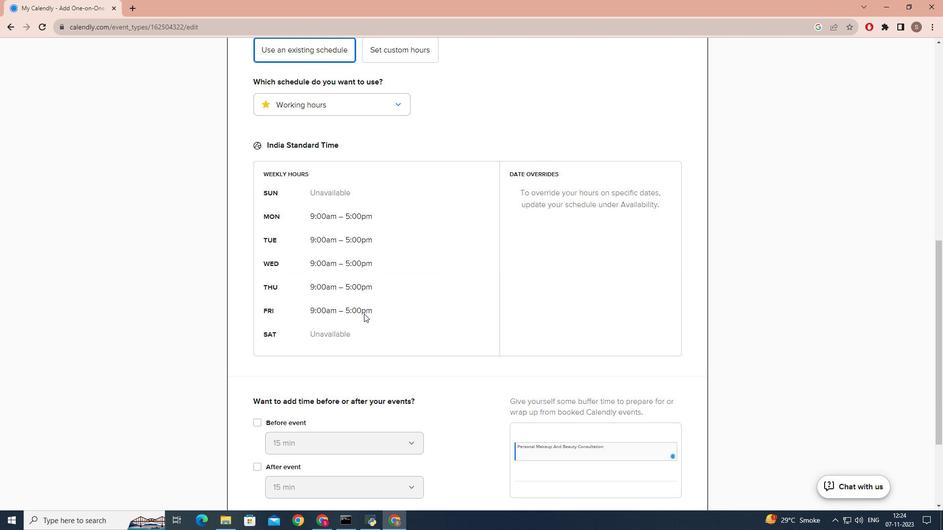 
Action: Mouse scrolled (364, 313) with delta (0, 0)
Screenshot: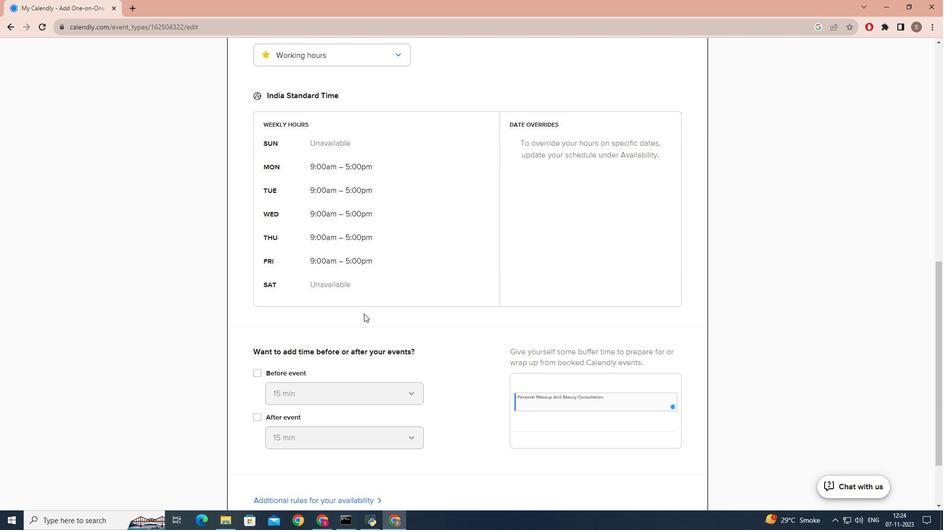 
Action: Mouse moved to (695, 461)
Screenshot: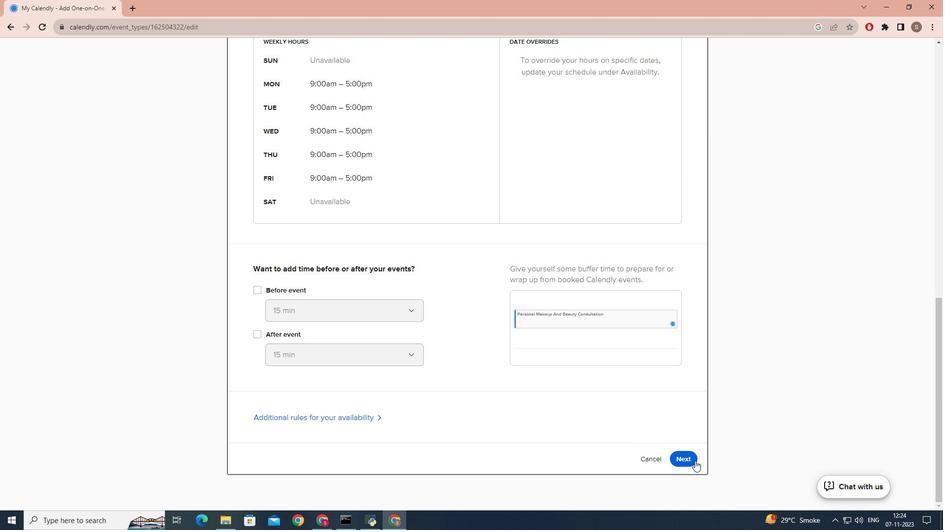 
Action: Mouse pressed left at (695, 461)
Screenshot: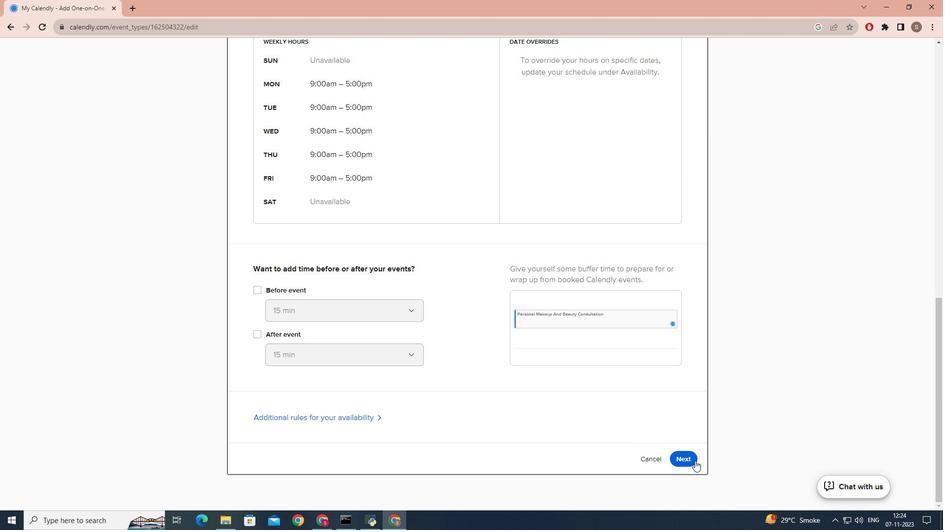 
Action: Mouse moved to (537, 389)
Screenshot: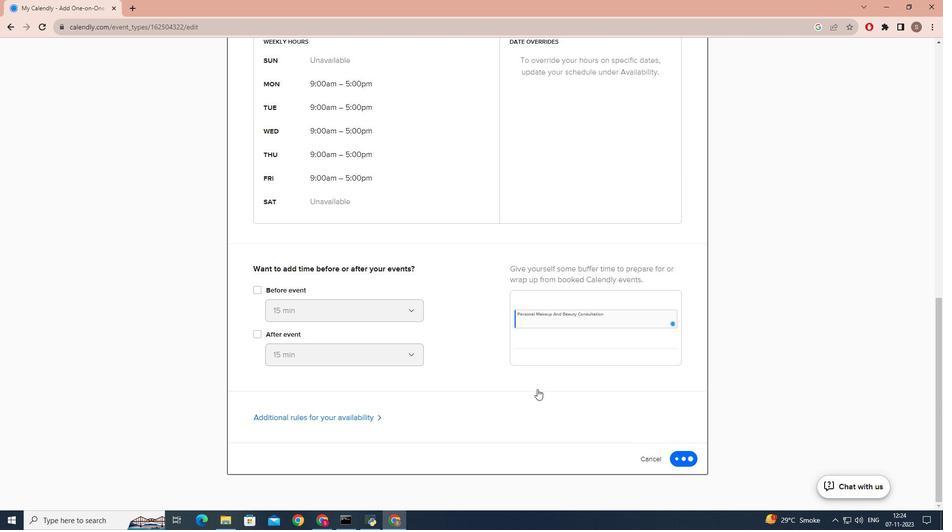 
